 Task: Create Workspace Email Marketing Software Workspace description Manage risks and ensure mitigation. Workspace type Sales CRM
Action: Mouse moved to (437, 92)
Screenshot: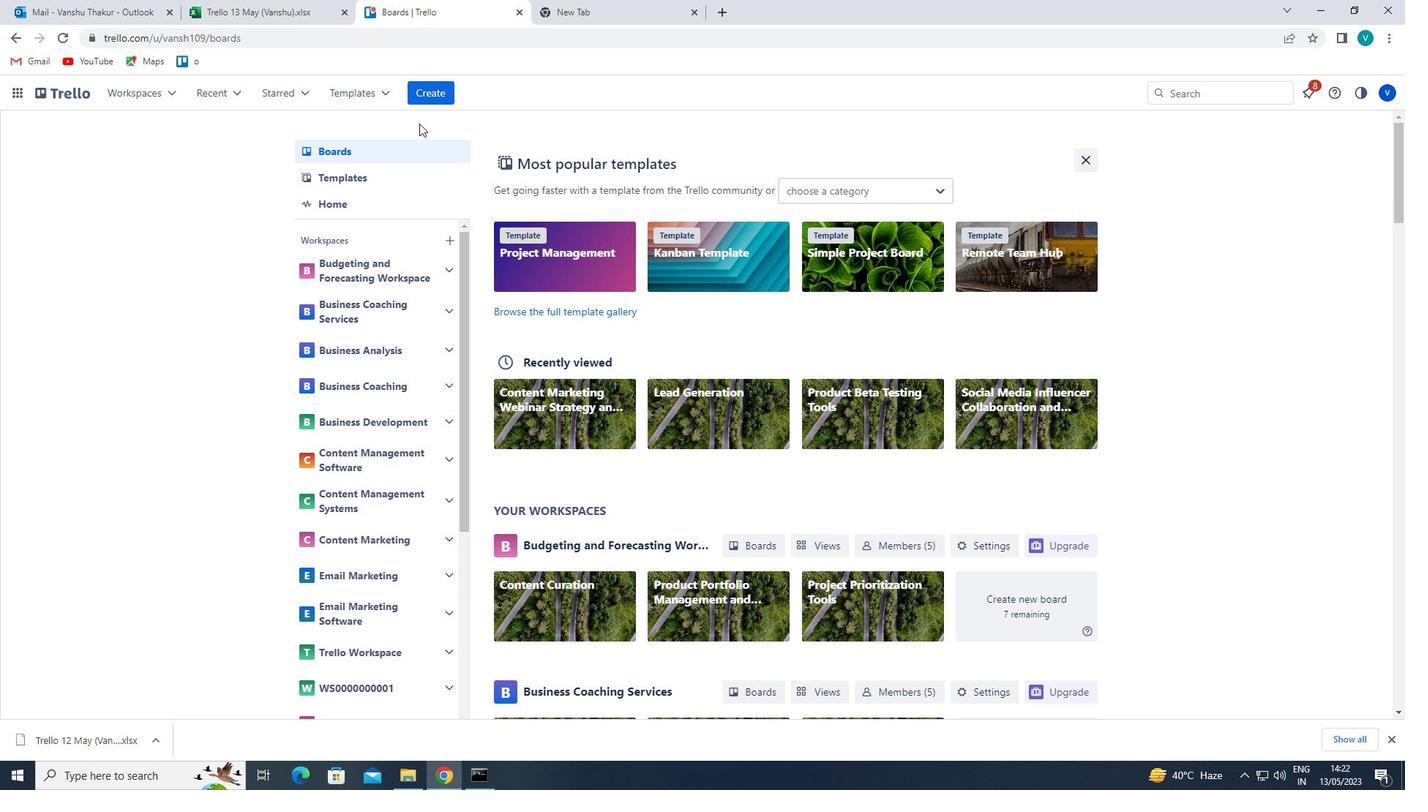 
Action: Mouse pressed left at (437, 92)
Screenshot: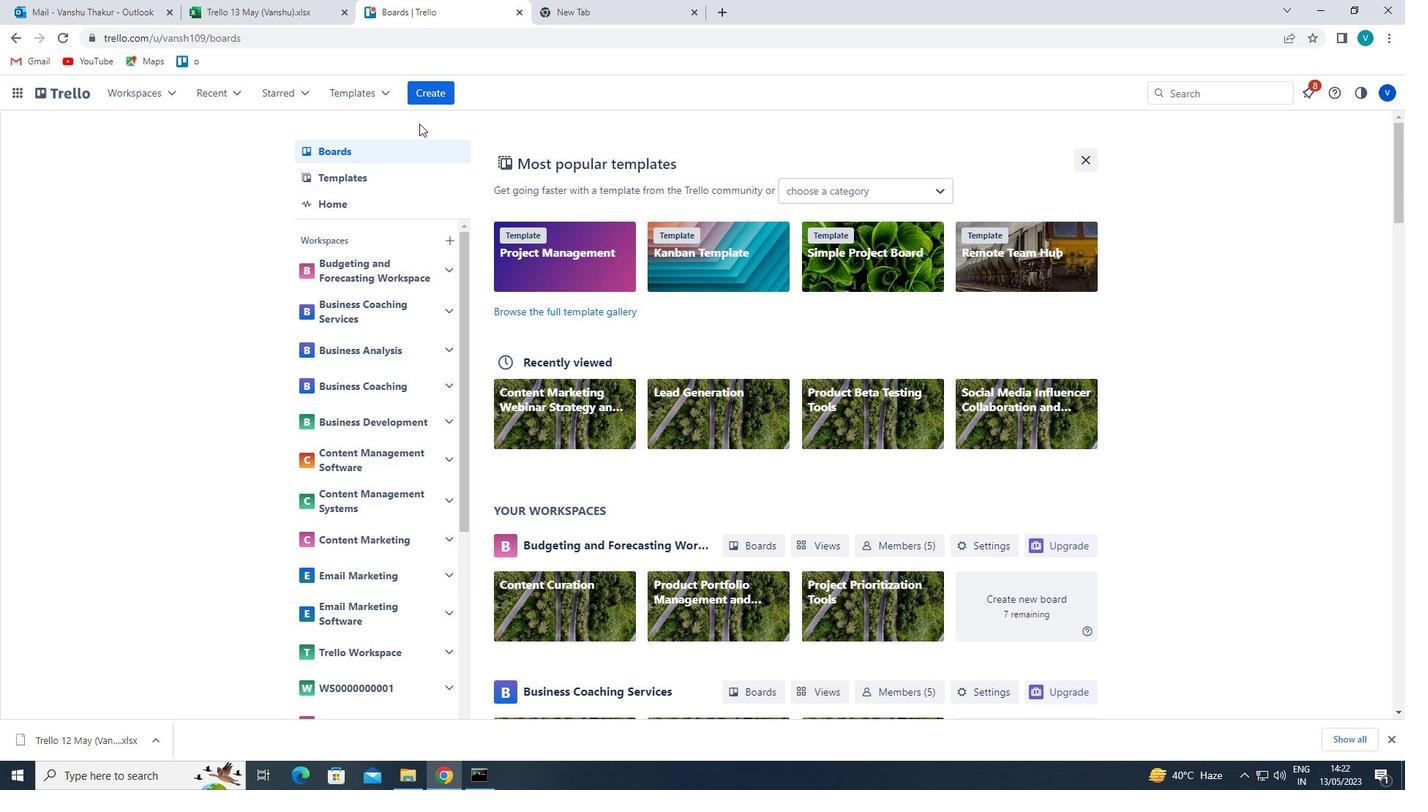 
Action: Mouse moved to (458, 243)
Screenshot: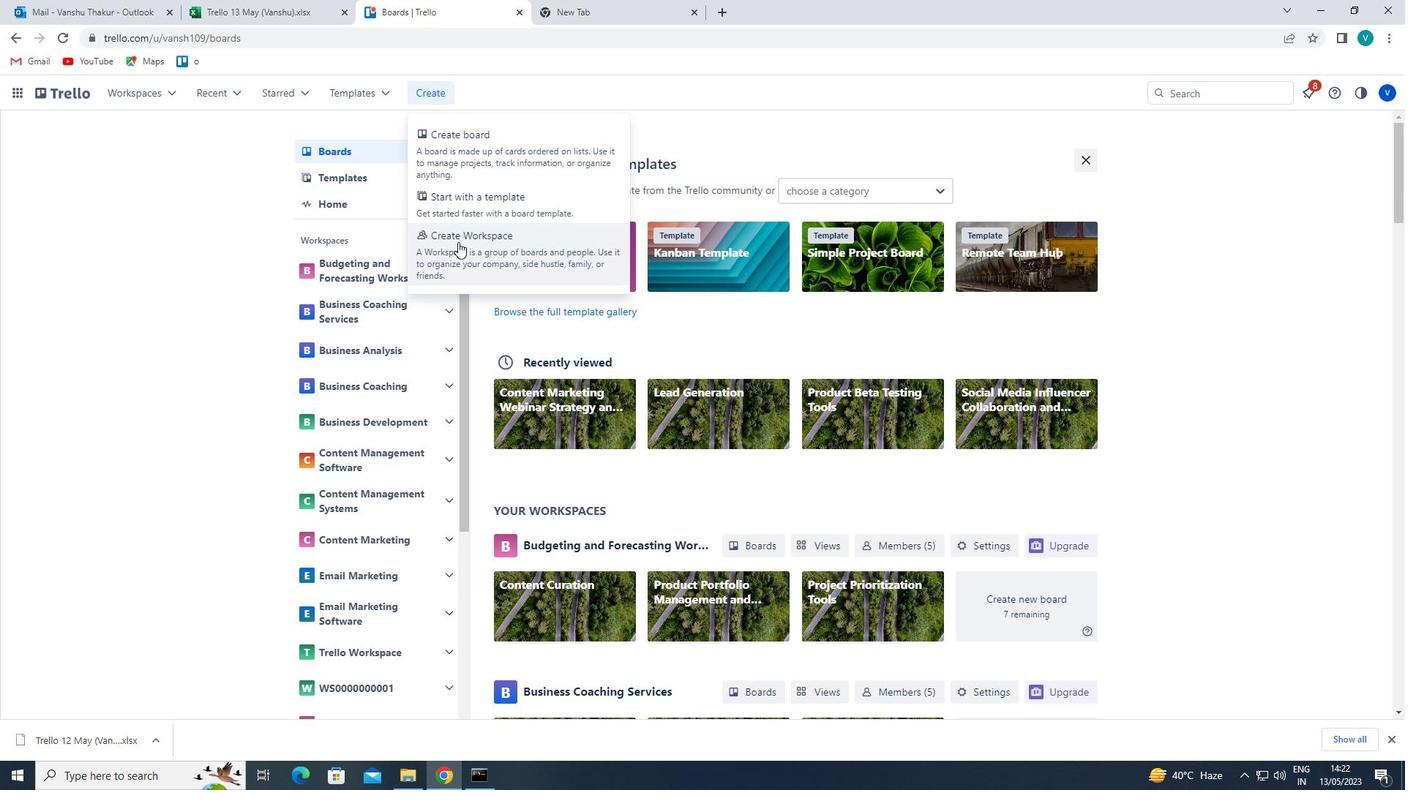 
Action: Mouse pressed left at (458, 243)
Screenshot: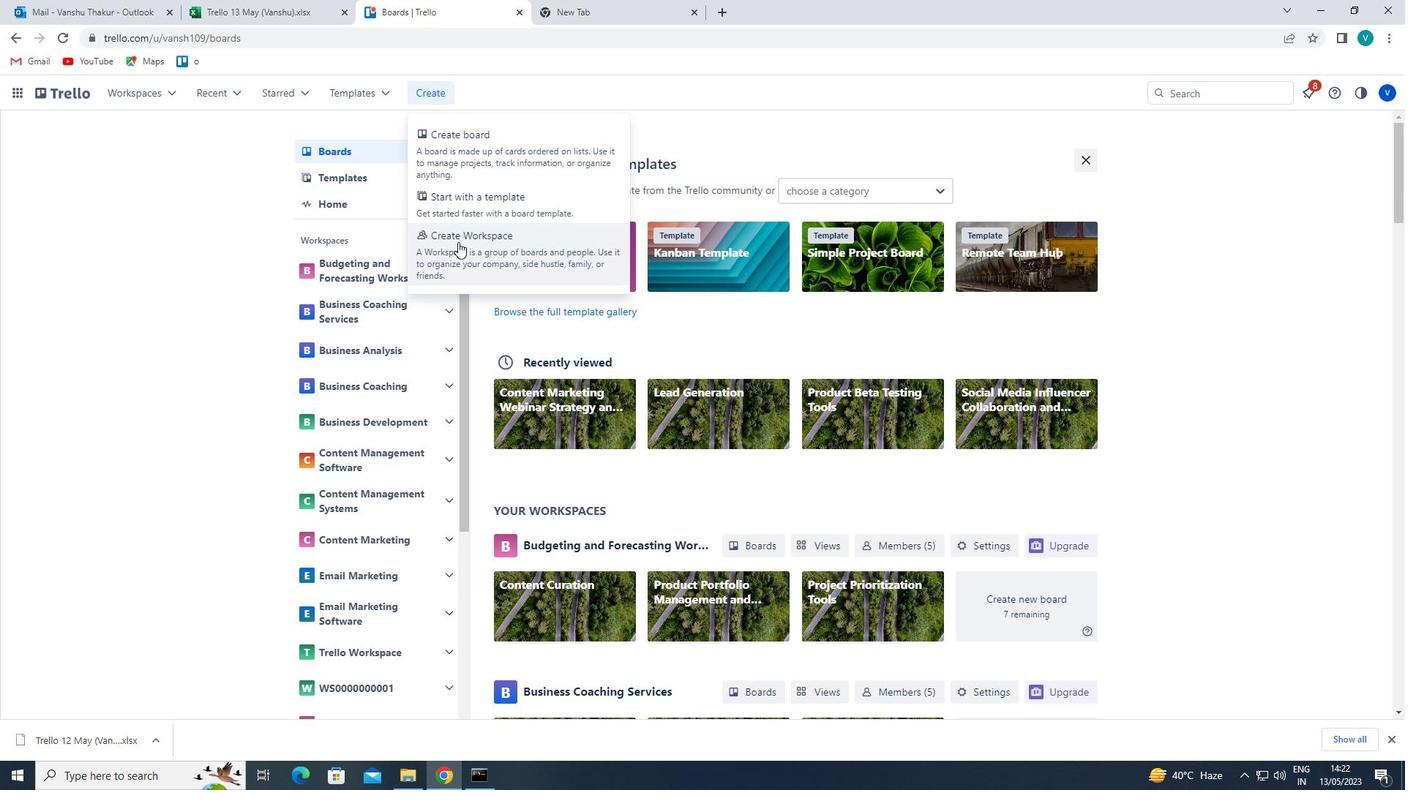 
Action: Mouse moved to (458, 271)
Screenshot: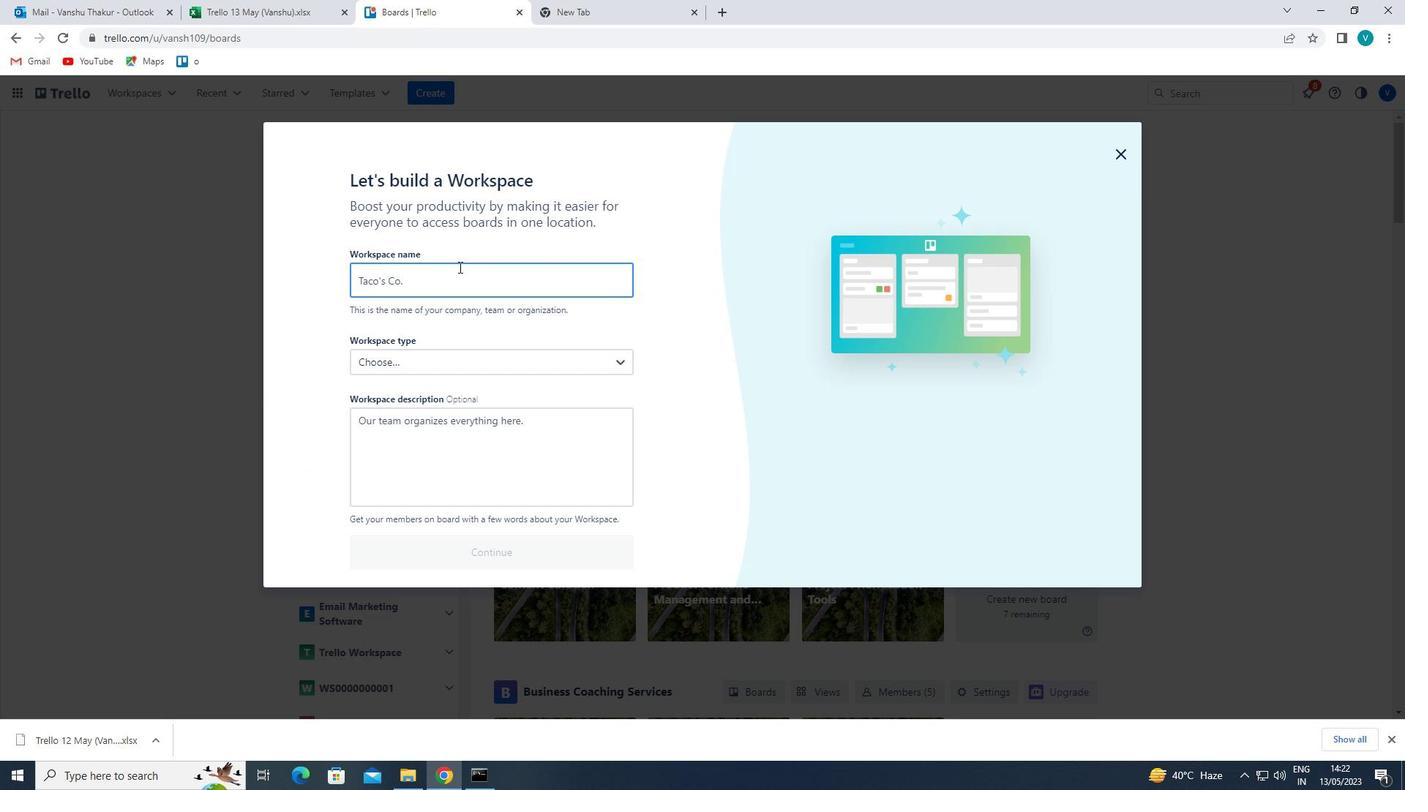 
Action: Mouse pressed left at (458, 271)
Screenshot: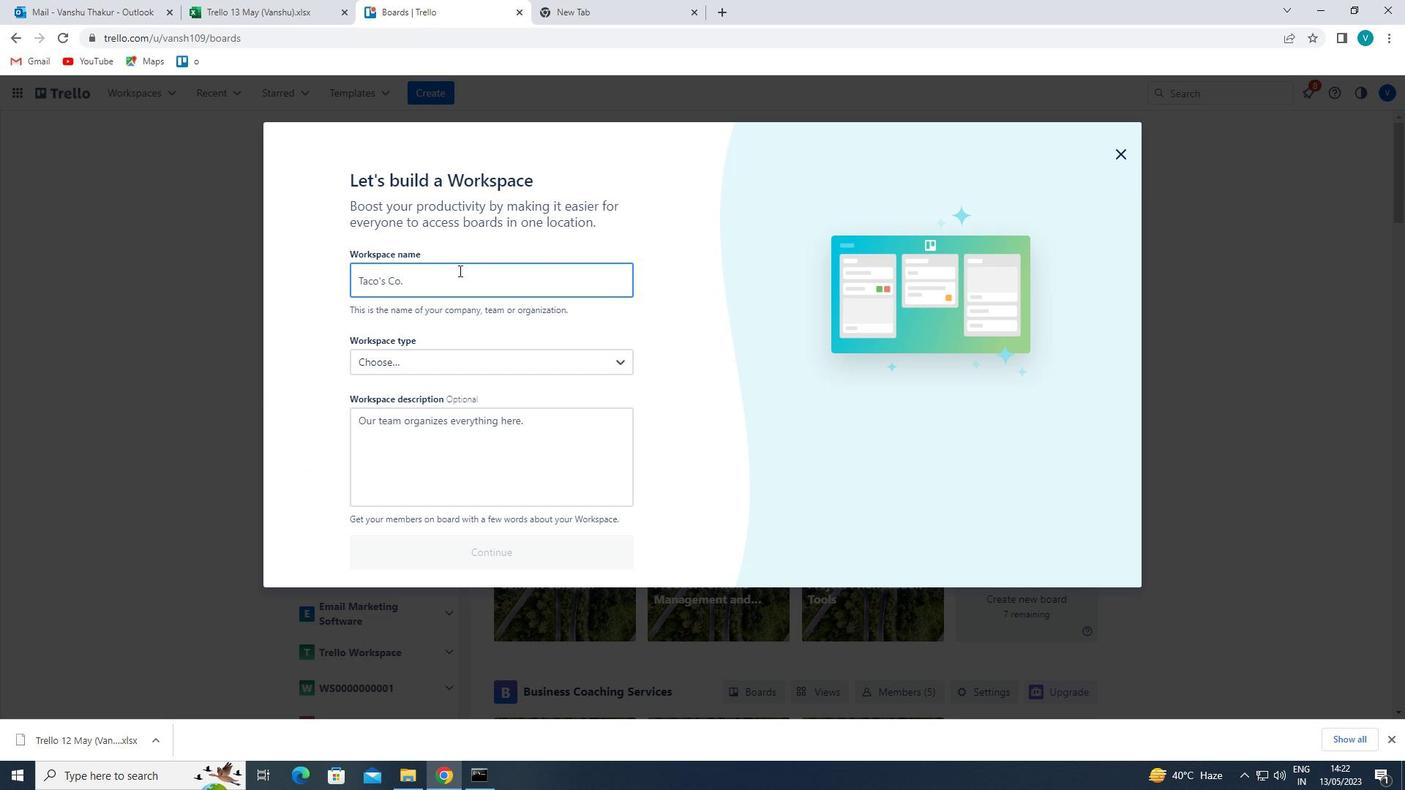 
Action: Key pressed <Key.shift>EMAIL<Key.space><Key.shift>MARKETING<Key.space><Key.shift>WORKSPACE
Screenshot: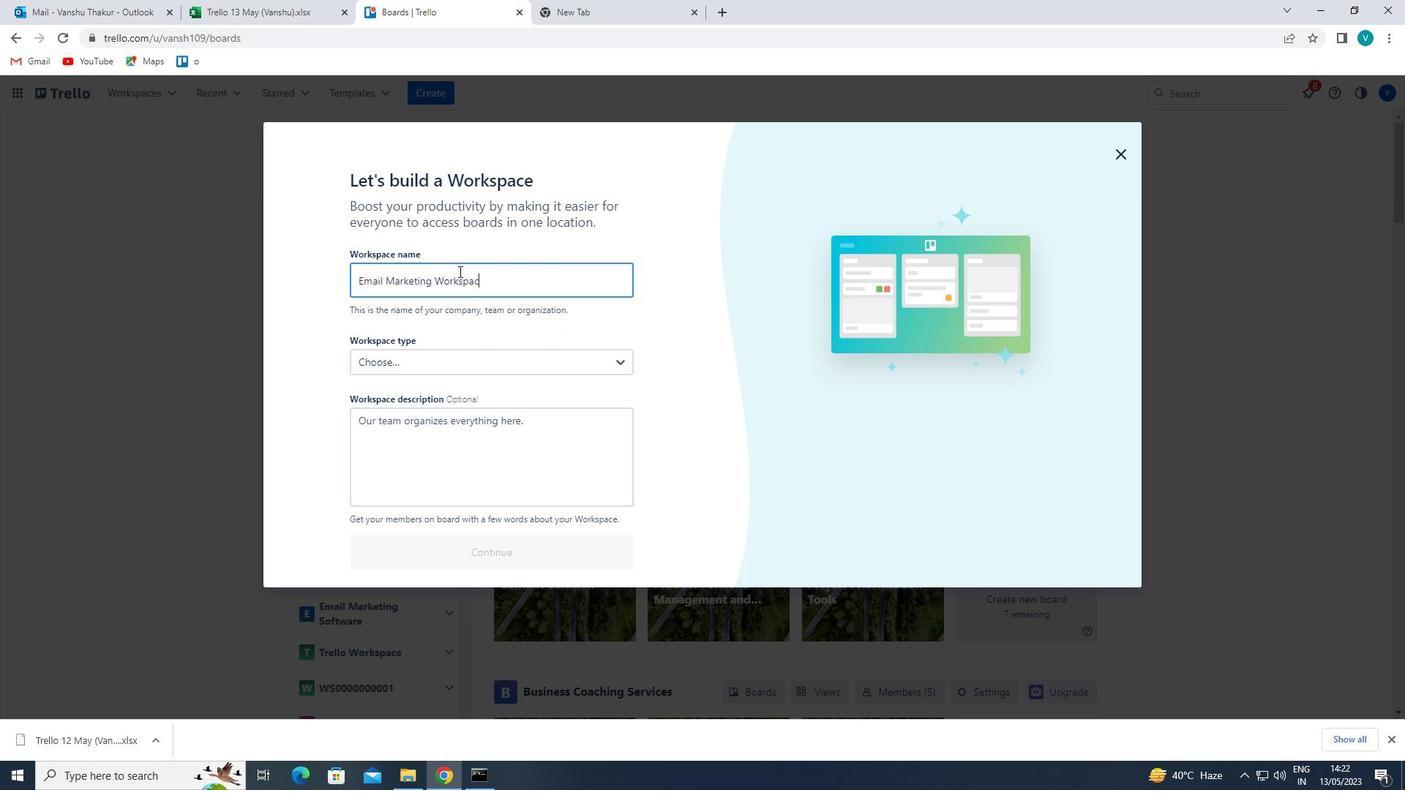 
Action: Mouse moved to (447, 355)
Screenshot: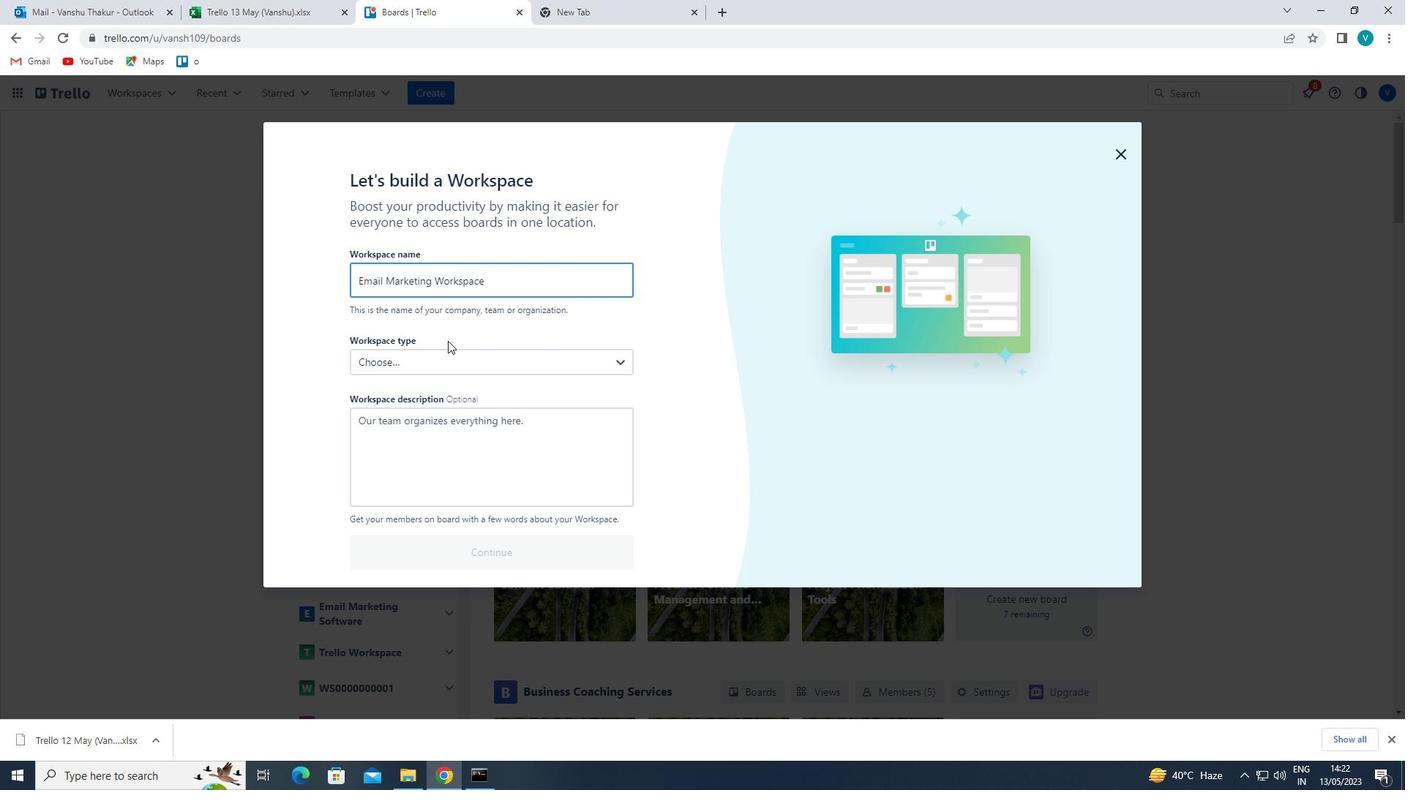 
Action: Mouse pressed left at (447, 355)
Screenshot: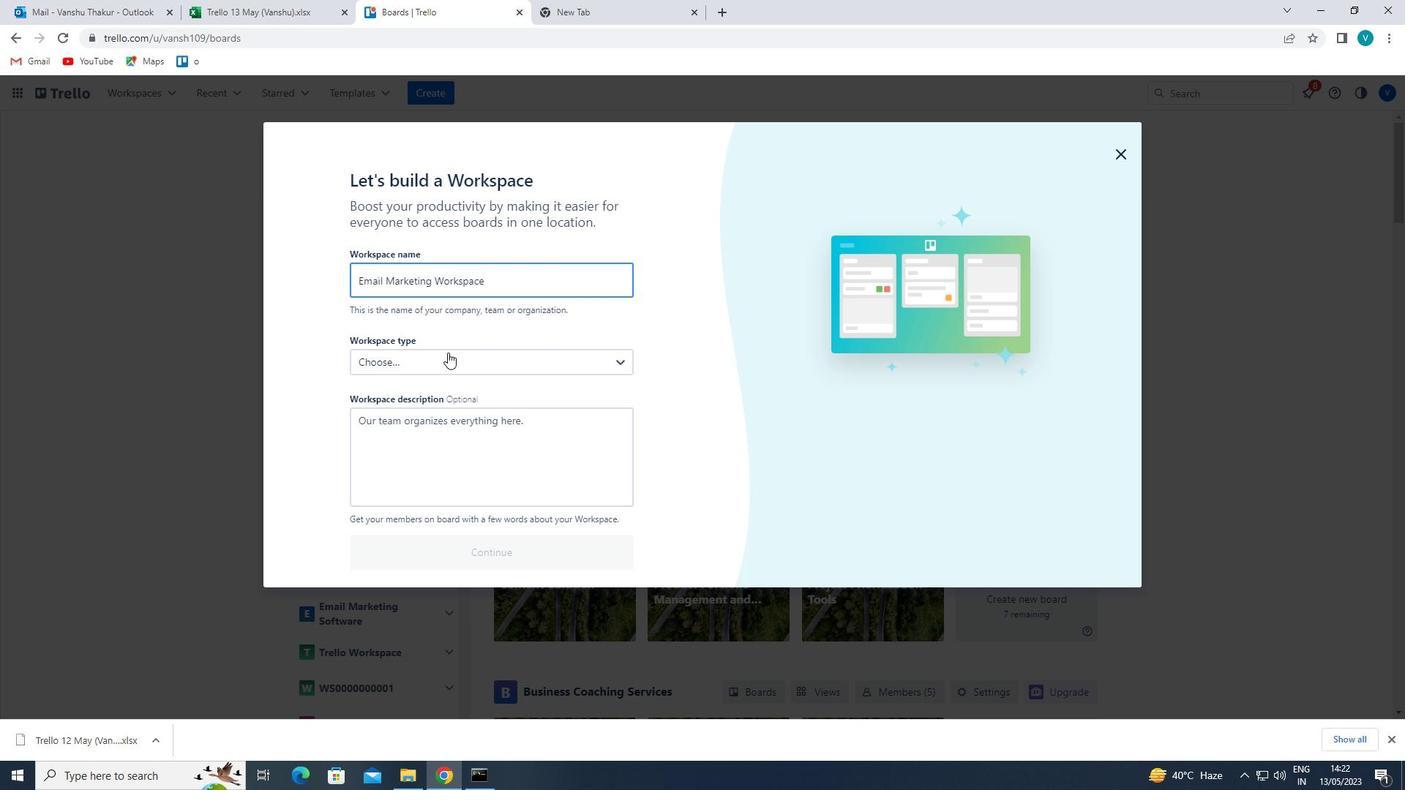 
Action: Mouse moved to (406, 446)
Screenshot: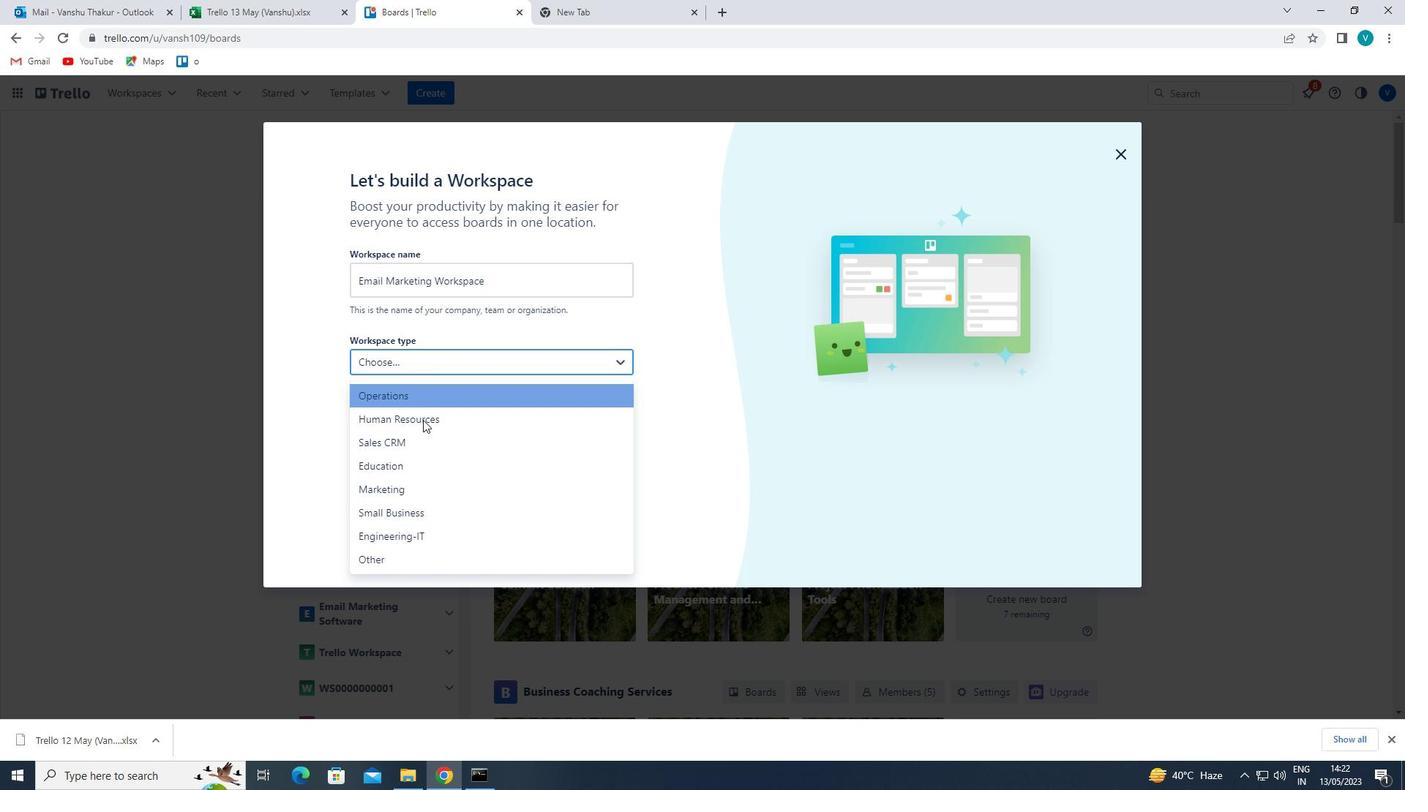 
Action: Mouse pressed left at (406, 446)
Screenshot: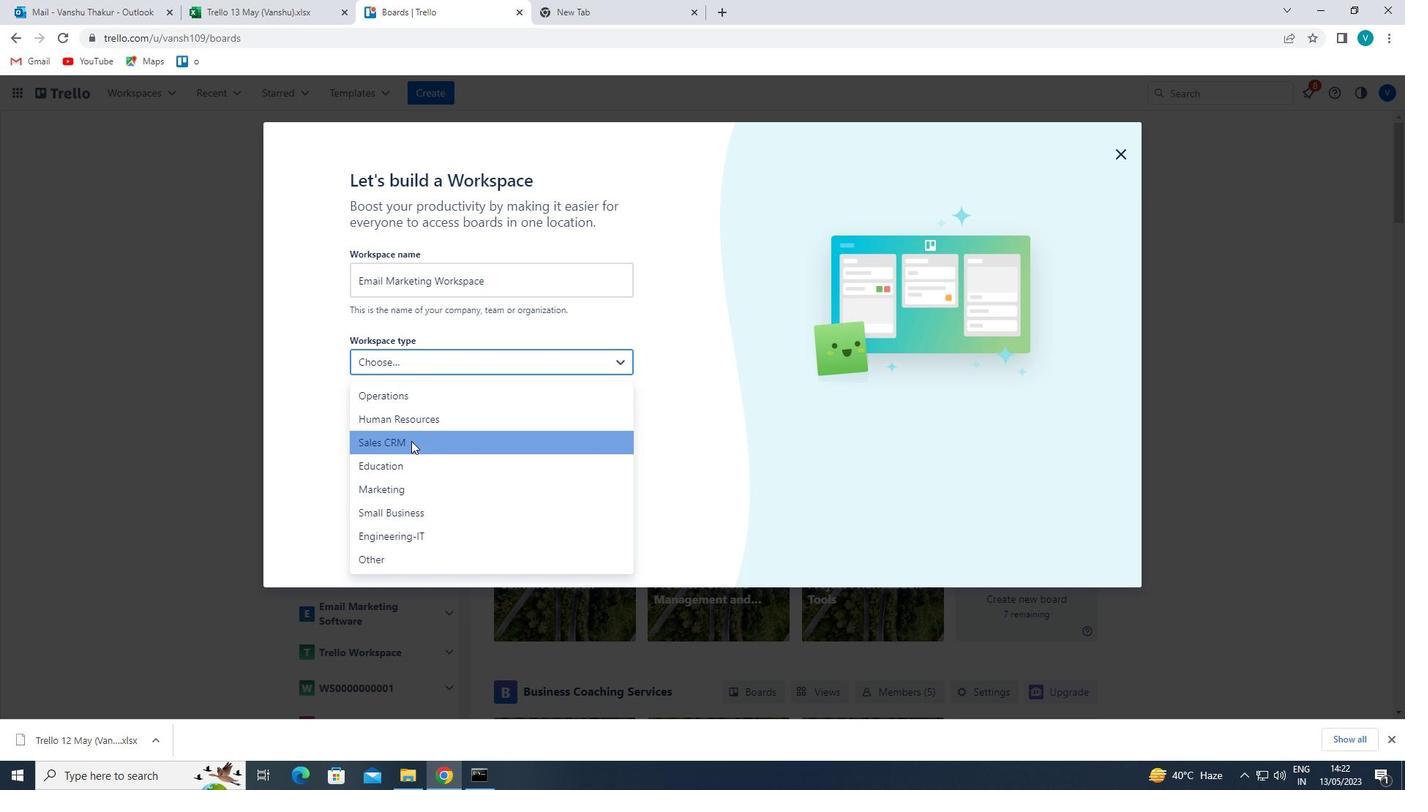 
Action: Mouse moved to (407, 446)
Screenshot: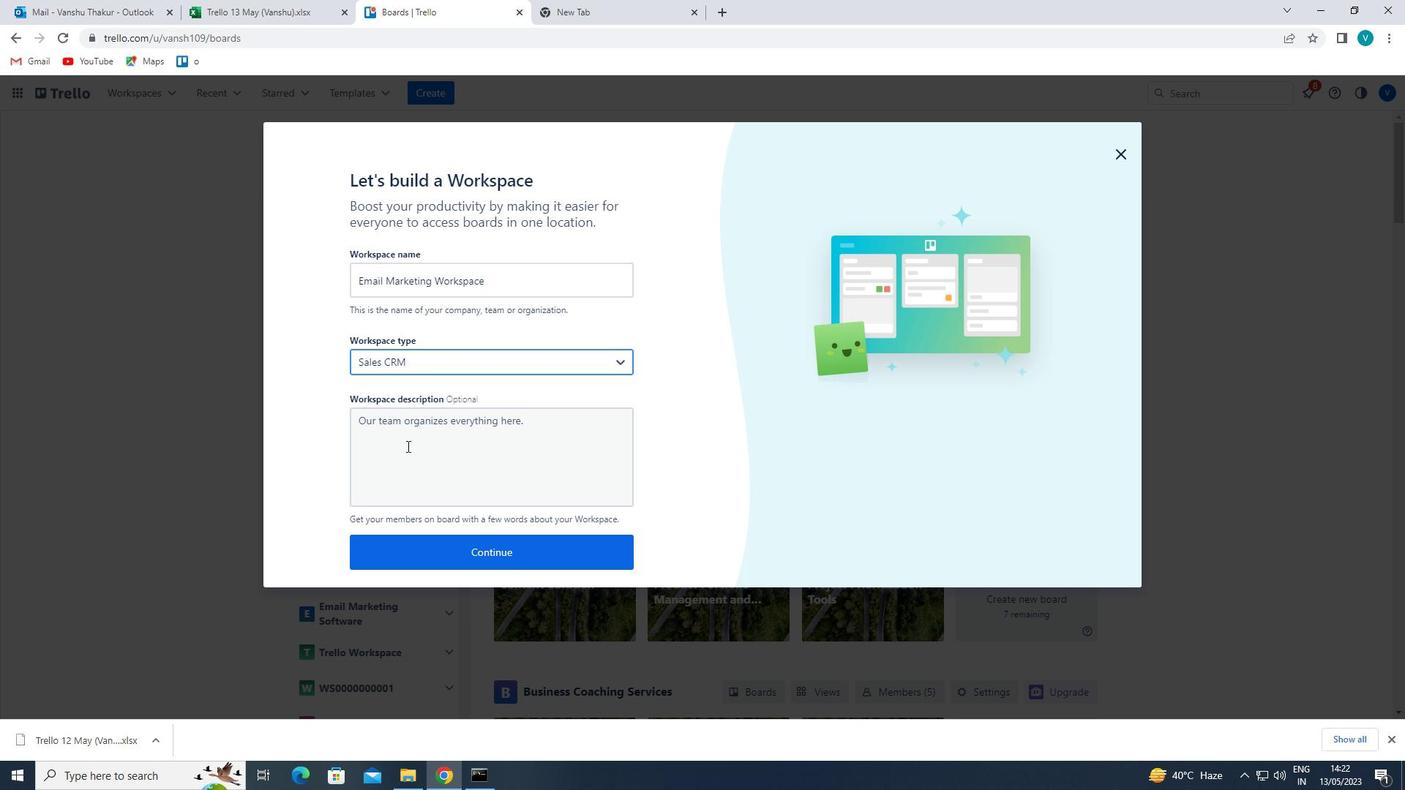 
Action: Mouse pressed left at (407, 446)
Screenshot: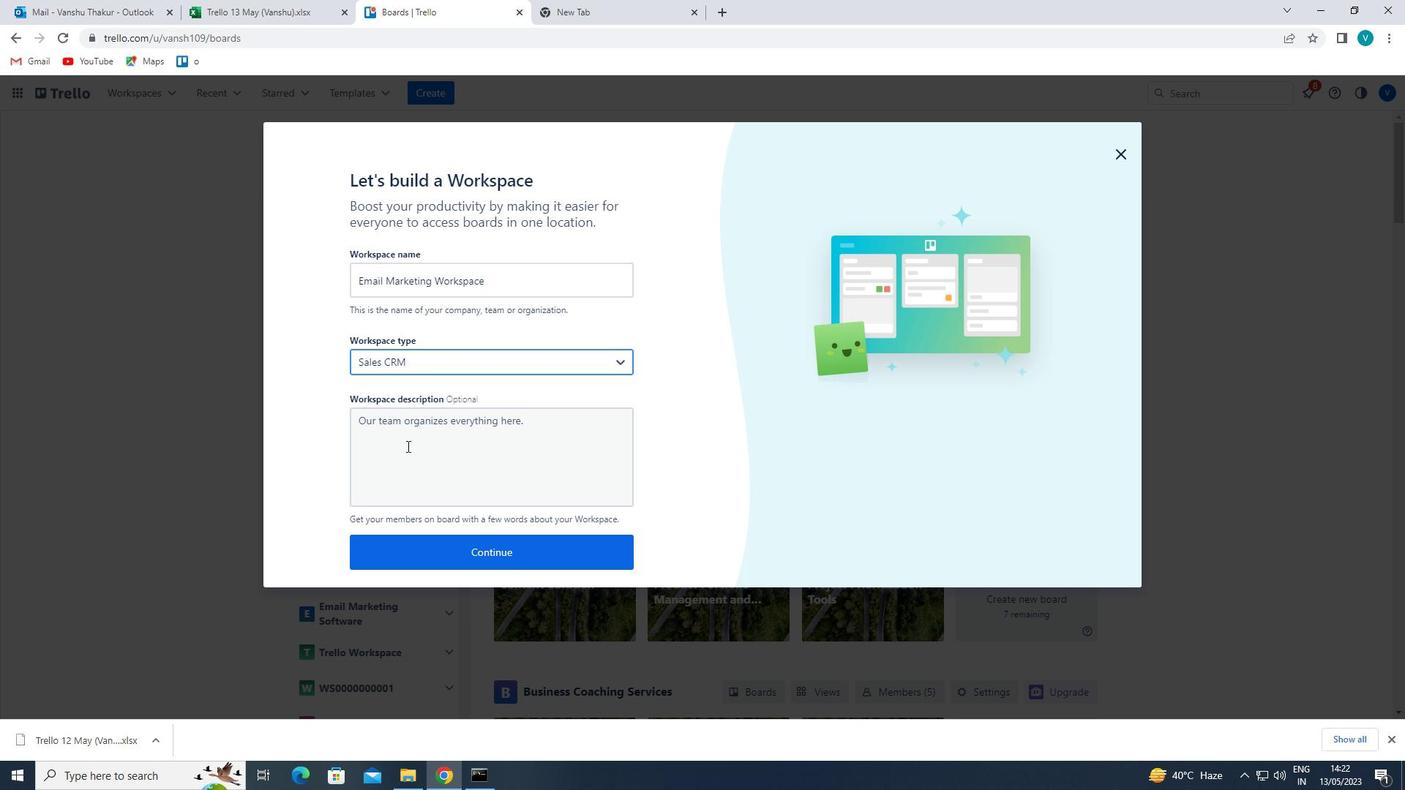 
Action: Mouse moved to (409, 446)
Screenshot: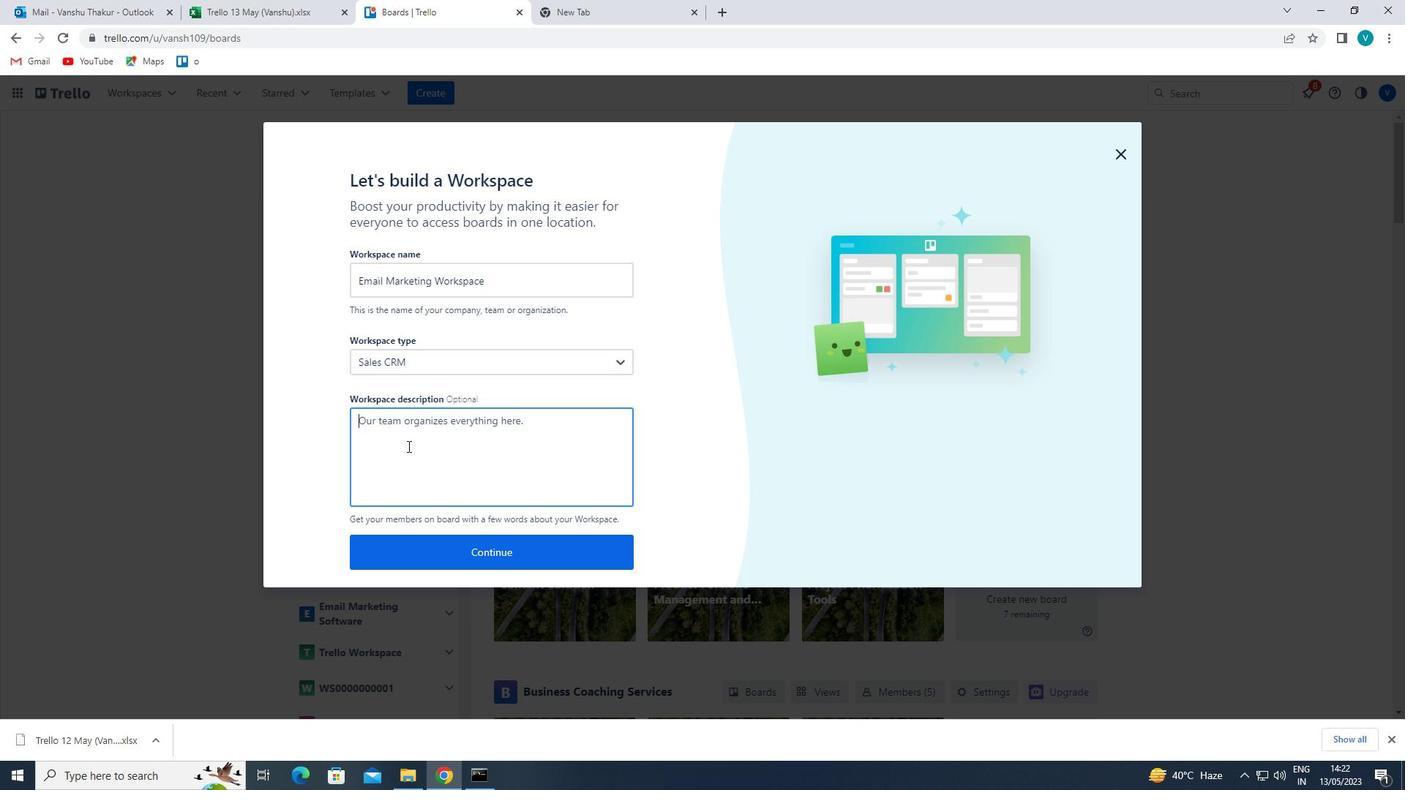 
Action: Key pressed <Key.shift>MANAGE<Key.space>RISKS<Key.space>AND<Key.space>ENSURE<Key.space>MITIGATION
Screenshot: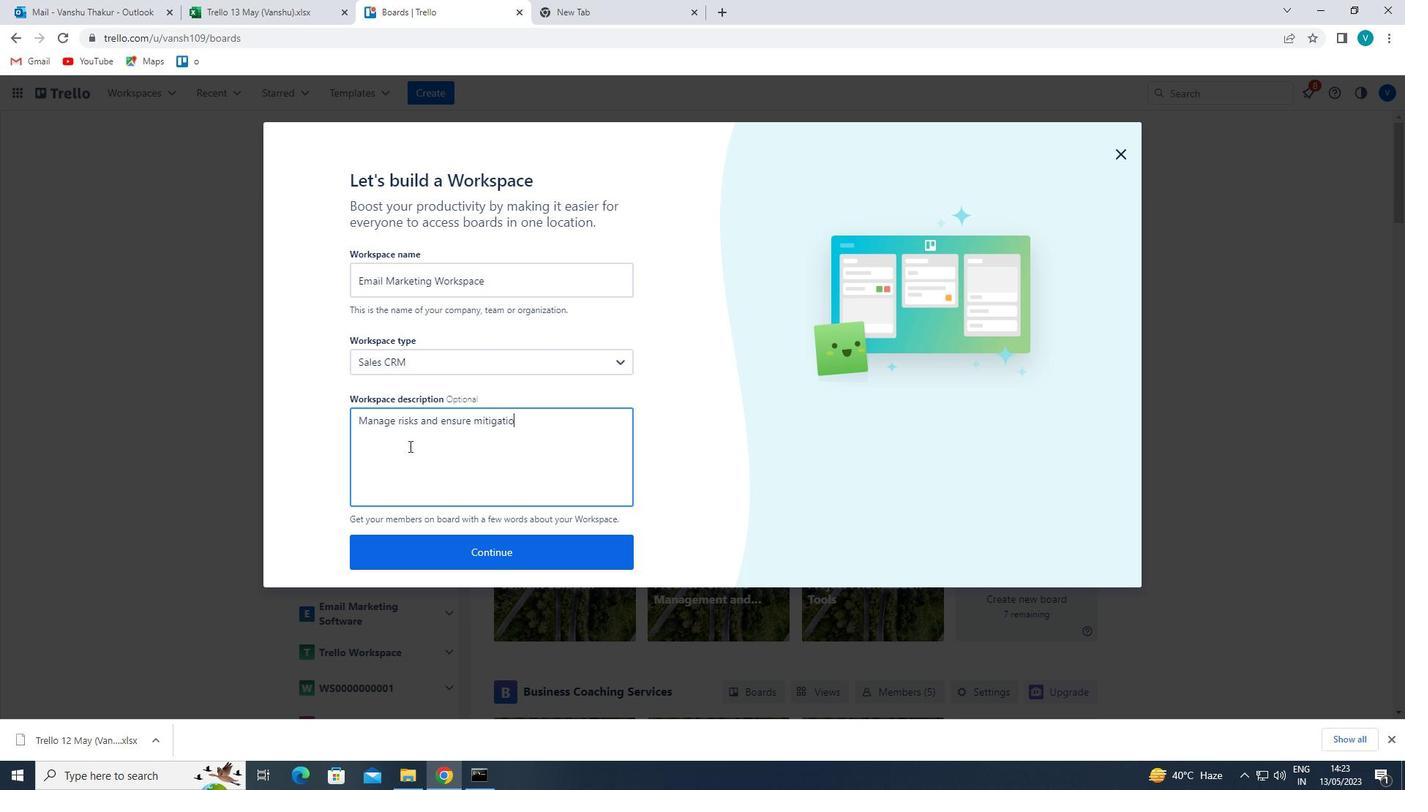 
Action: Mouse moved to (424, 540)
Screenshot: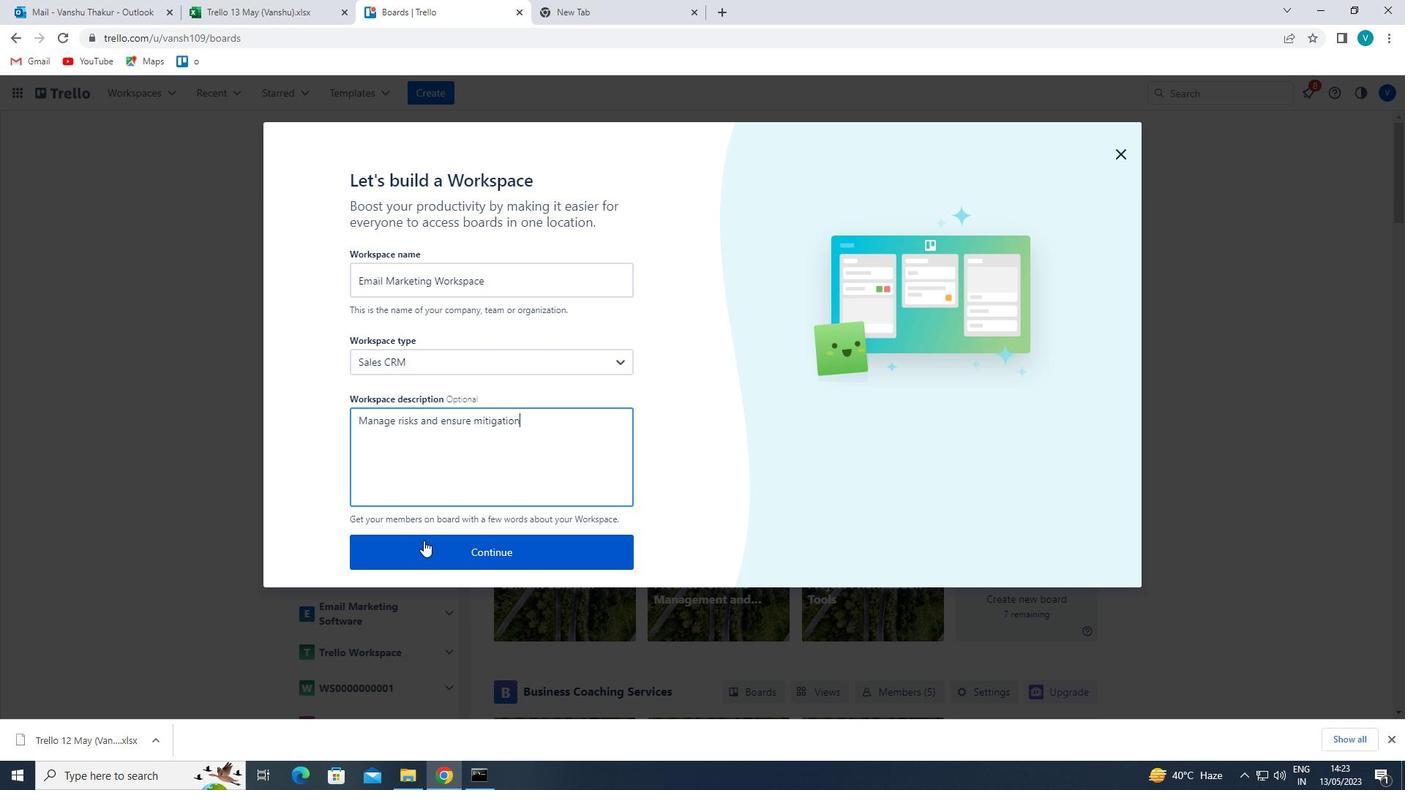 
Action: Mouse pressed left at (424, 540)
Screenshot: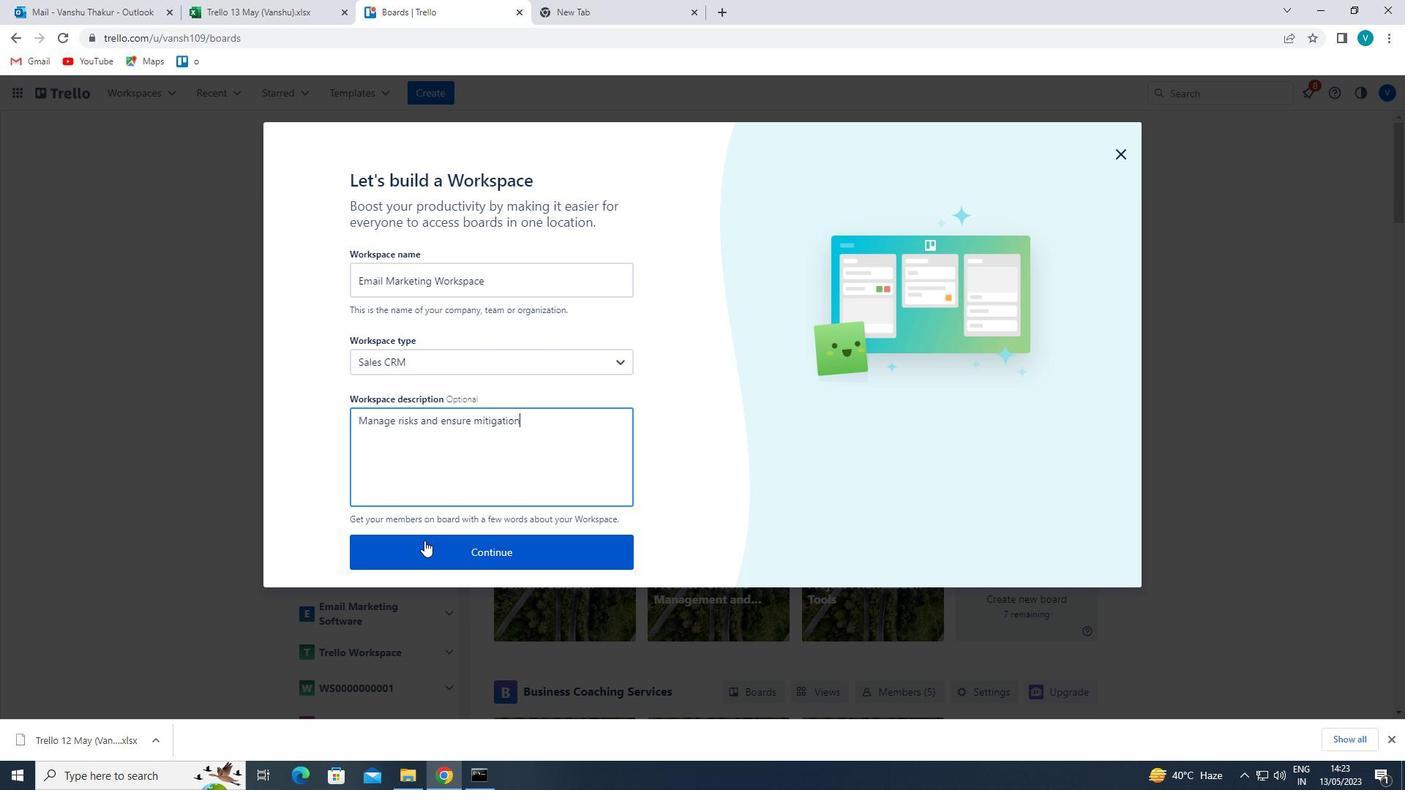 
Action: Mouse moved to (435, 532)
Screenshot: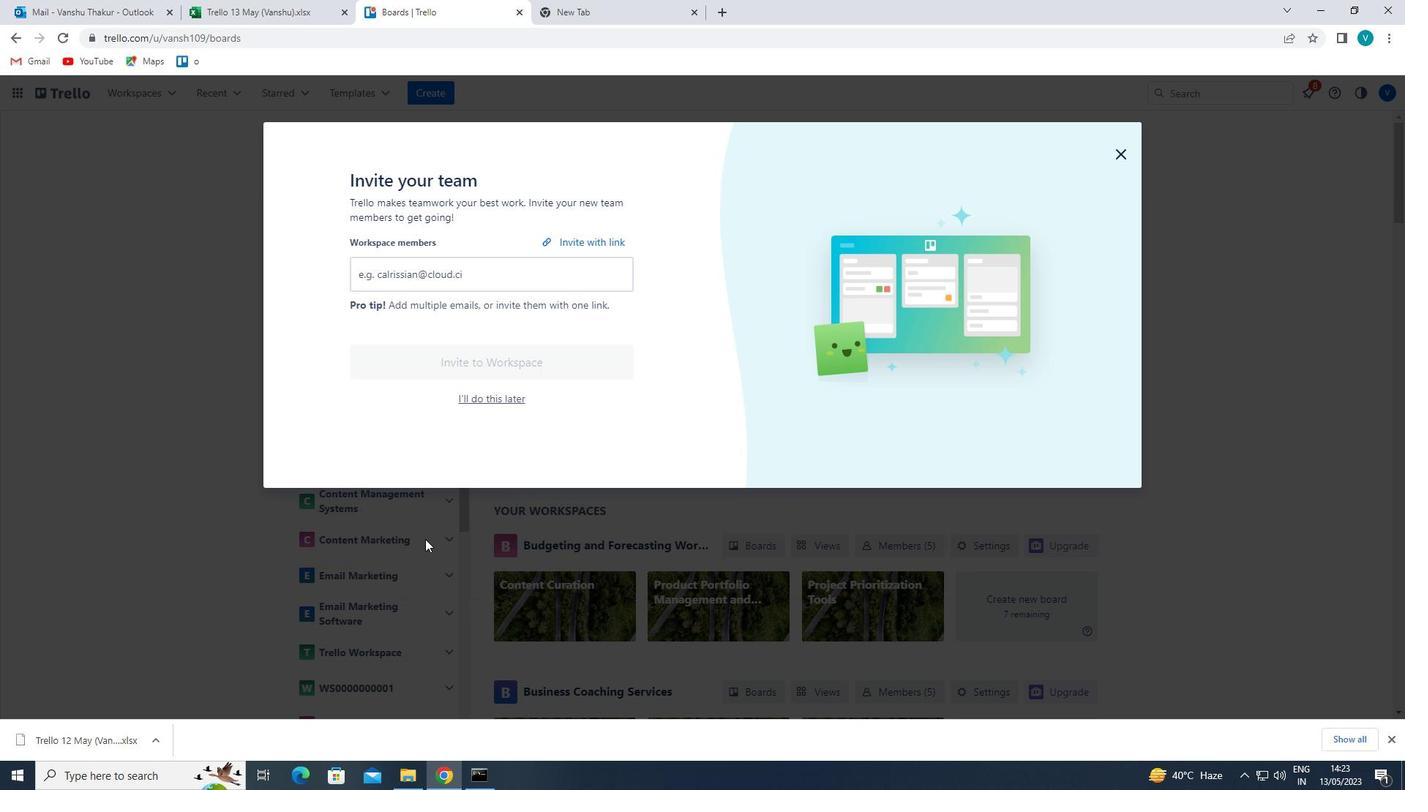 
